 Task: Set the dithering algorithm for Open GL video output to "Bayer matrix (ordered dither)".
Action: Mouse moved to (89, 11)
Screenshot: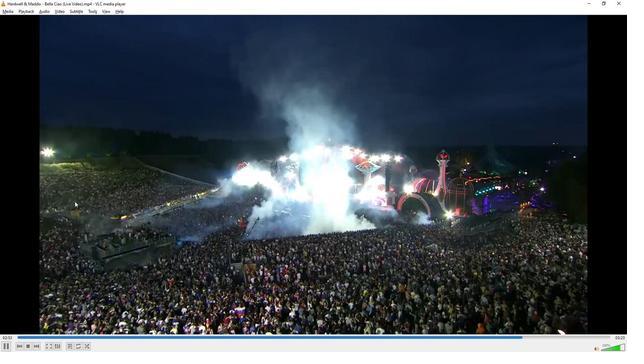
Action: Mouse pressed left at (89, 11)
Screenshot: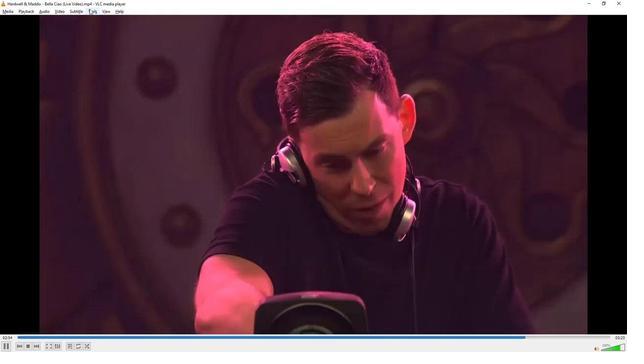 
Action: Mouse moved to (102, 91)
Screenshot: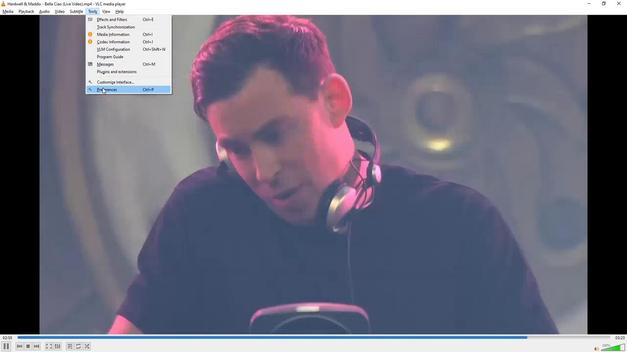 
Action: Mouse pressed left at (102, 91)
Screenshot: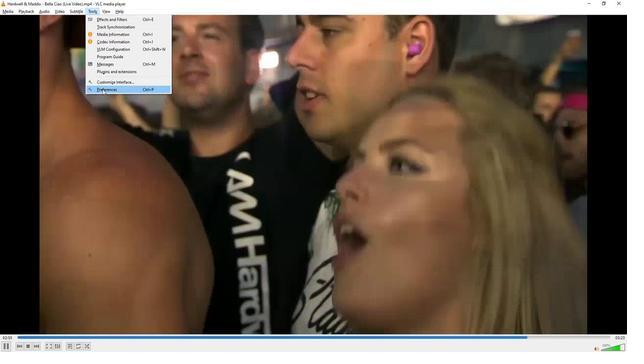 
Action: Mouse moved to (138, 280)
Screenshot: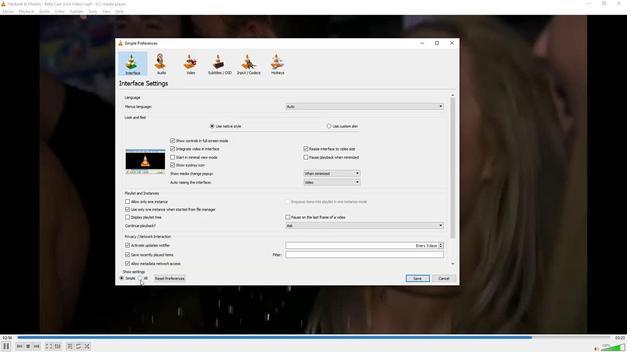 
Action: Mouse pressed left at (138, 280)
Screenshot: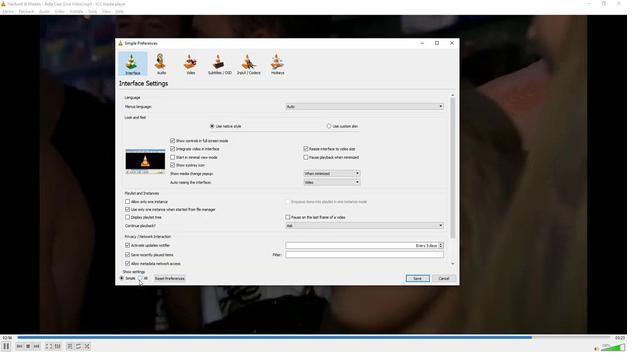 
Action: Mouse moved to (143, 233)
Screenshot: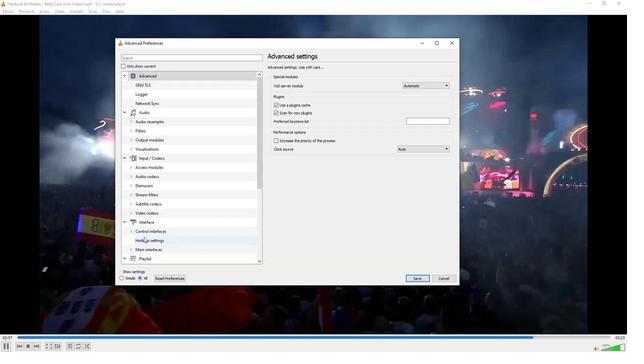 
Action: Mouse scrolled (143, 233) with delta (0, 0)
Screenshot: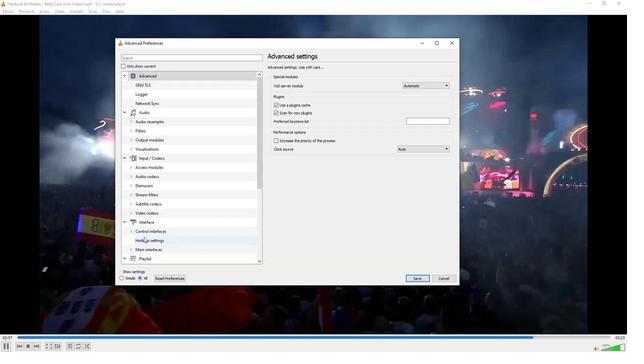 
Action: Mouse scrolled (143, 233) with delta (0, 0)
Screenshot: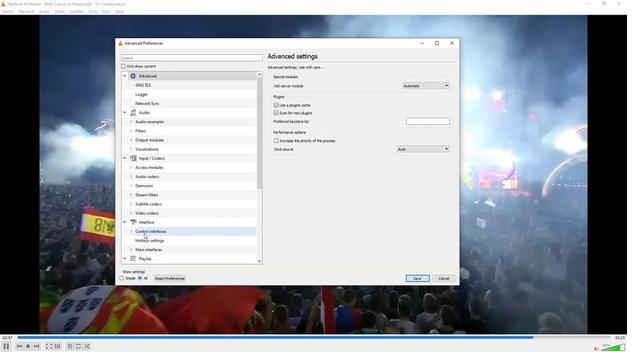 
Action: Mouse scrolled (143, 233) with delta (0, 0)
Screenshot: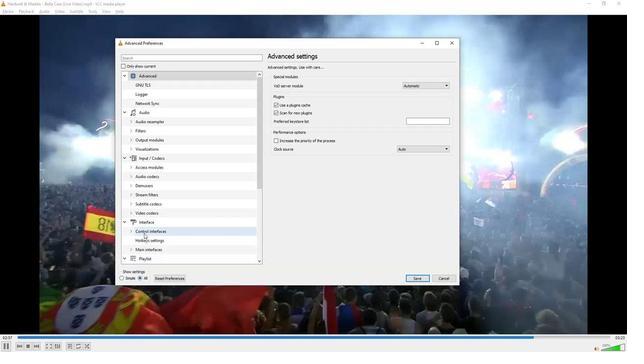 
Action: Mouse scrolled (143, 233) with delta (0, 0)
Screenshot: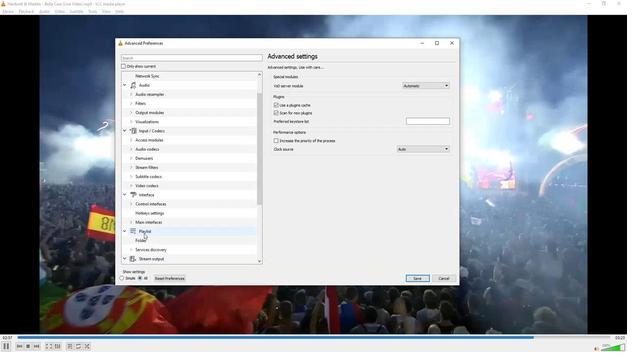 
Action: Mouse scrolled (143, 233) with delta (0, 0)
Screenshot: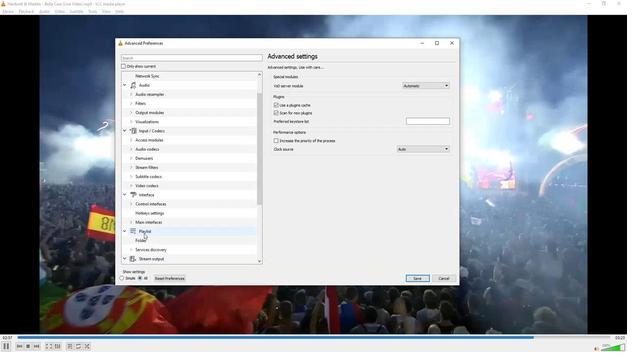 
Action: Mouse scrolled (143, 233) with delta (0, 0)
Screenshot: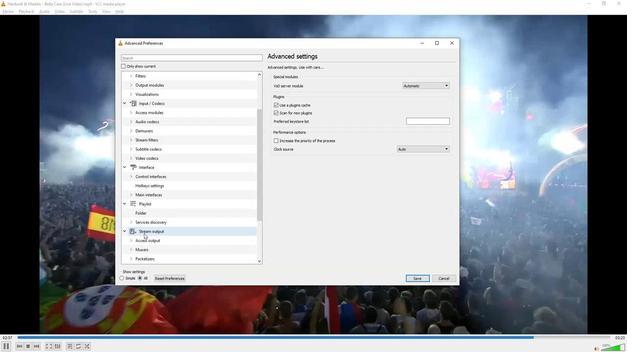 
Action: Mouse moved to (130, 242)
Screenshot: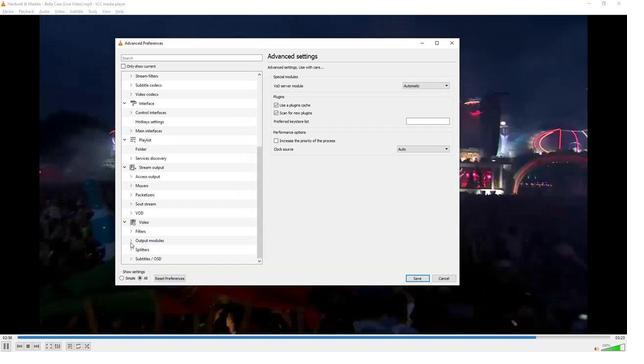
Action: Mouse pressed left at (130, 242)
Screenshot: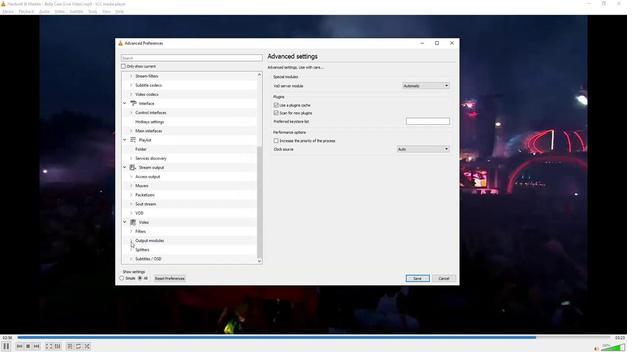 
Action: Mouse moved to (134, 243)
Screenshot: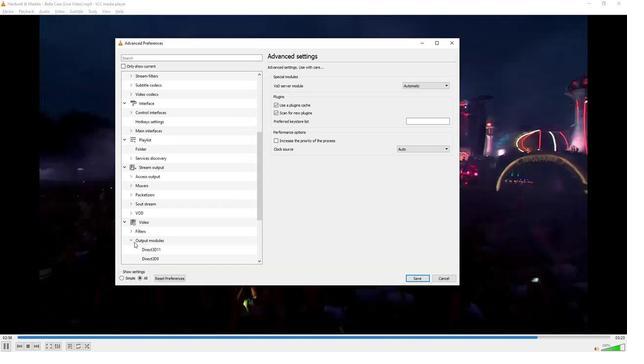 
Action: Mouse scrolled (134, 243) with delta (0, 0)
Screenshot: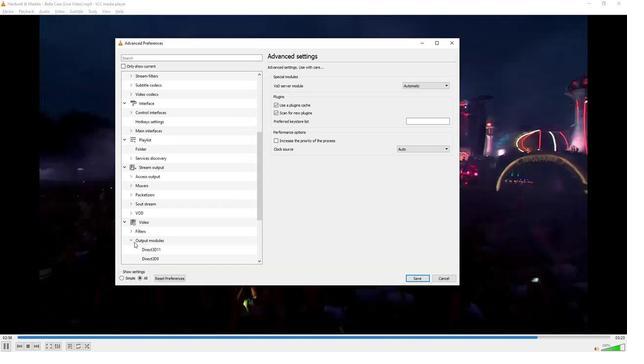 
Action: Mouse moved to (134, 243)
Screenshot: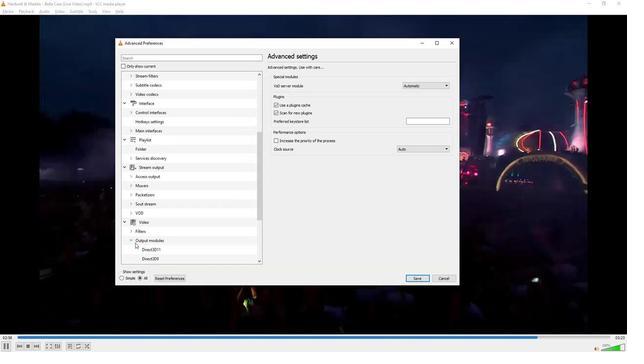 
Action: Mouse scrolled (134, 243) with delta (0, 0)
Screenshot: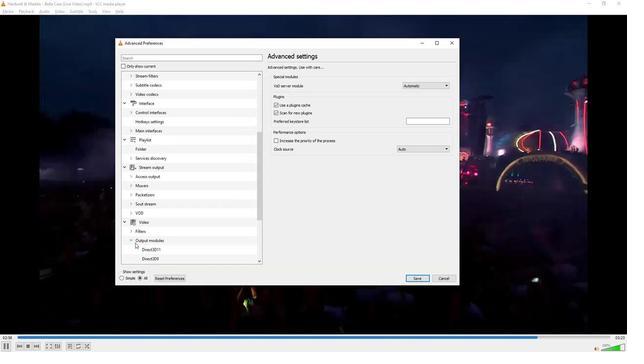 
Action: Mouse scrolled (134, 243) with delta (0, 0)
Screenshot: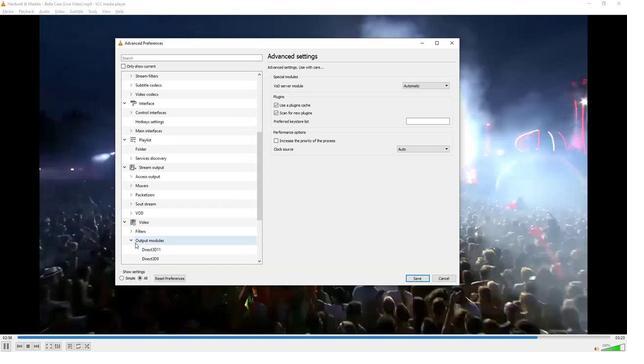 
Action: Mouse scrolled (134, 243) with delta (0, 0)
Screenshot: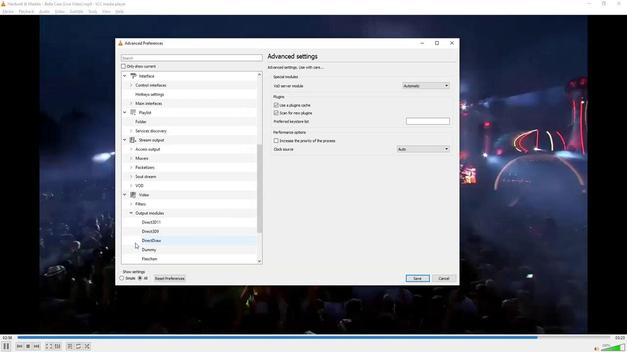 
Action: Mouse scrolled (134, 243) with delta (0, 0)
Screenshot: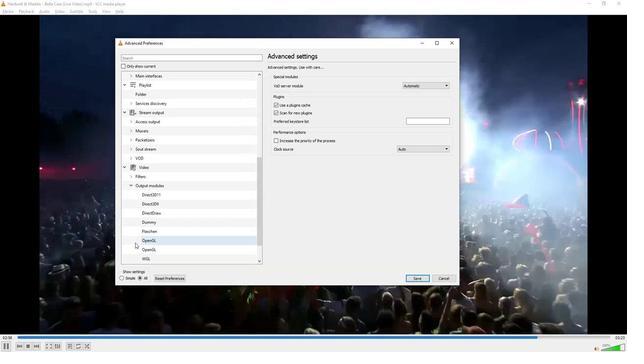
Action: Mouse moved to (154, 214)
Screenshot: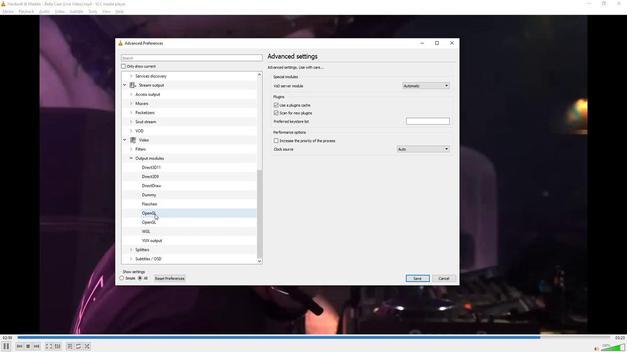 
Action: Mouse pressed left at (154, 214)
Screenshot: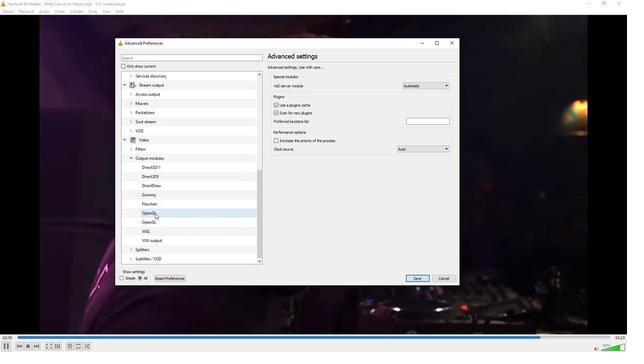 
Action: Mouse moved to (400, 178)
Screenshot: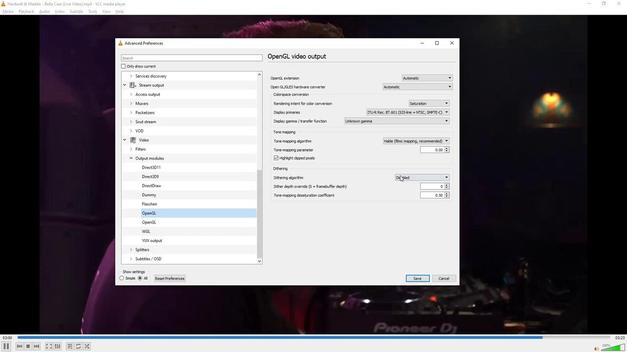
Action: Mouse pressed left at (400, 178)
Screenshot: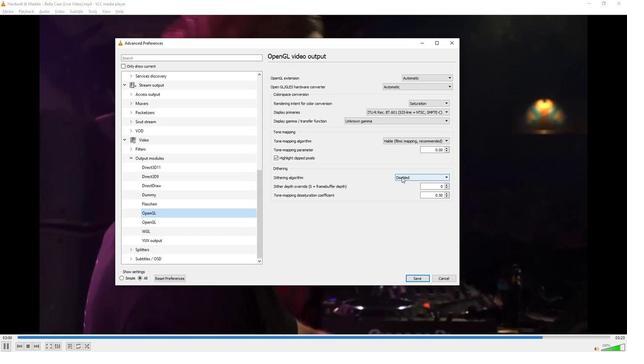 
Action: Mouse moved to (398, 197)
Screenshot: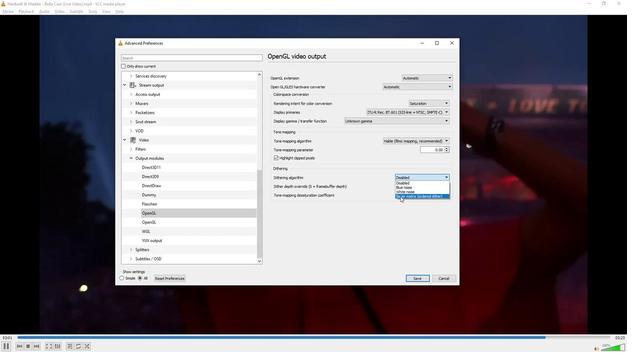 
Action: Mouse pressed left at (398, 197)
Screenshot: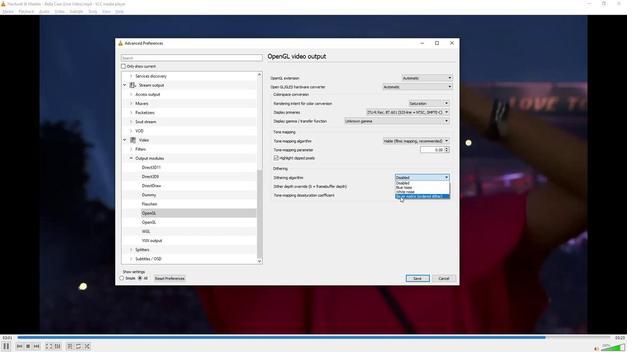 
Action: Mouse moved to (321, 239)
Screenshot: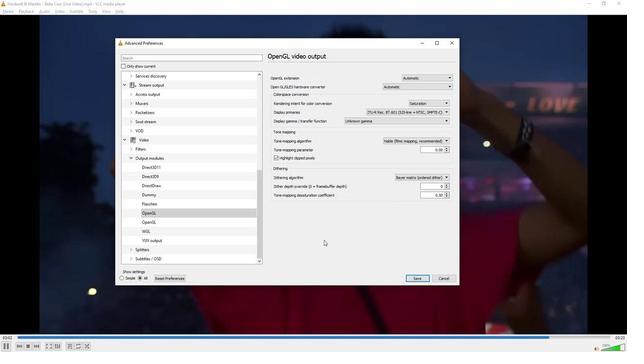 
